 Task: Show Hide iMovie Button
Action: Mouse moved to (145, 74)
Screenshot: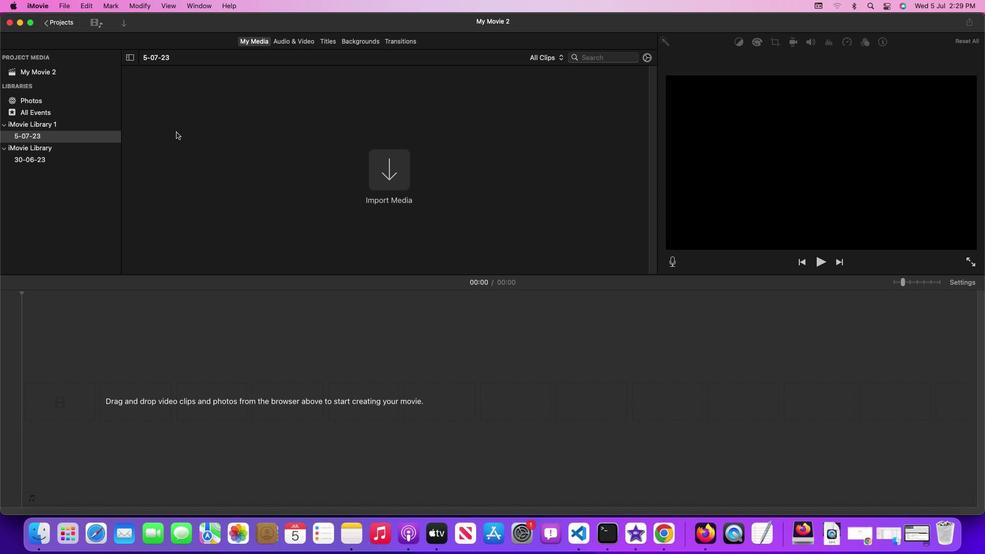 
Action: Mouse pressed left at (145, 74)
Screenshot: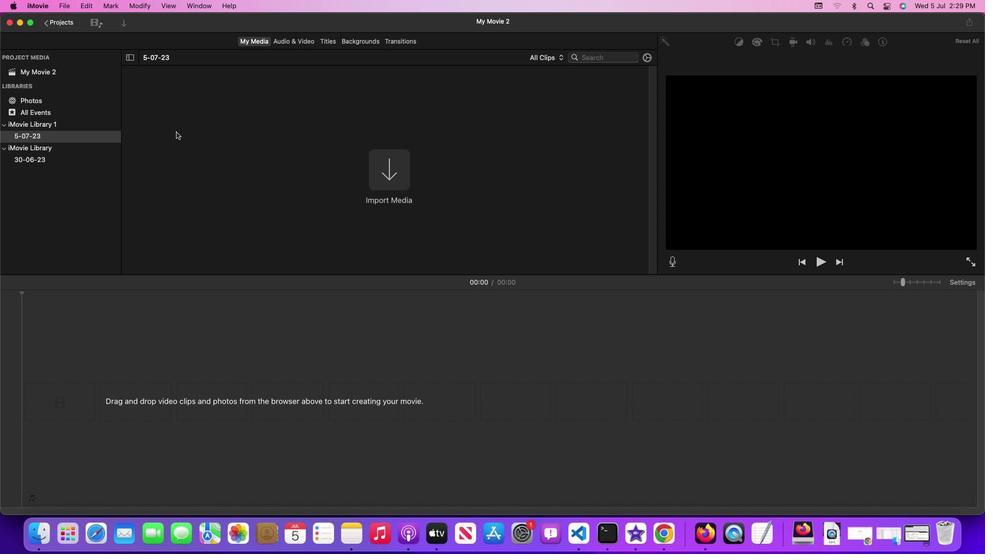 
Action: Mouse moved to (49, 36)
Screenshot: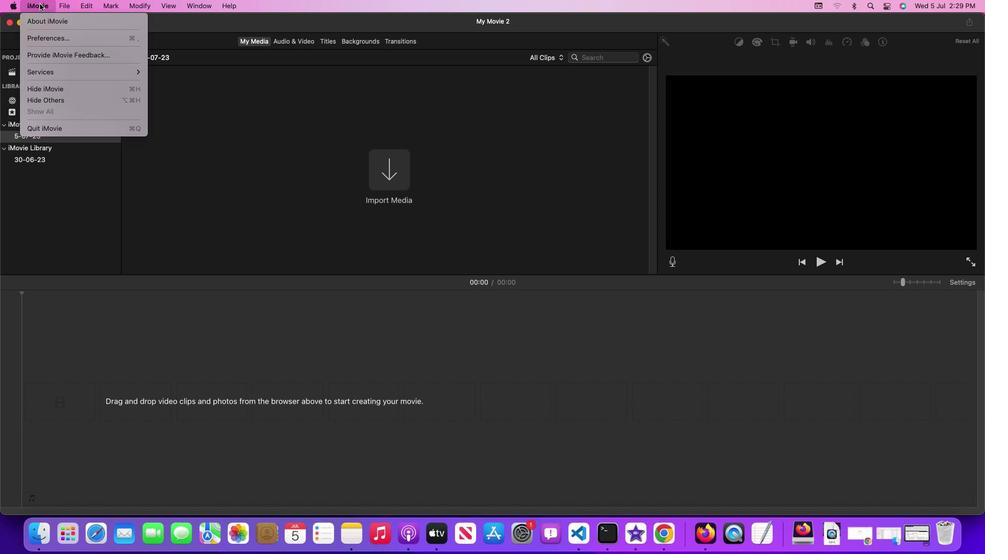 
Action: Mouse pressed left at (49, 36)
Screenshot: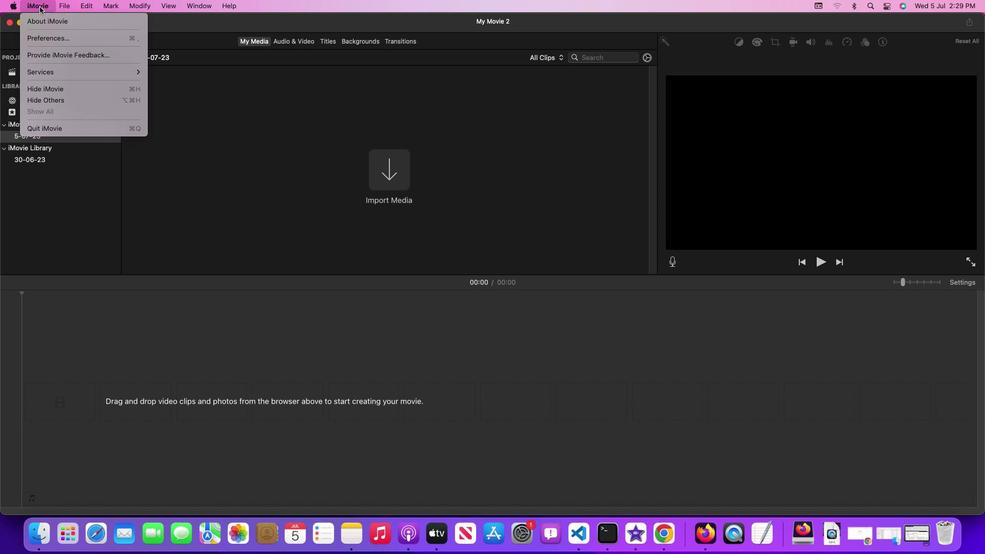 
Action: Mouse moved to (69, 62)
Screenshot: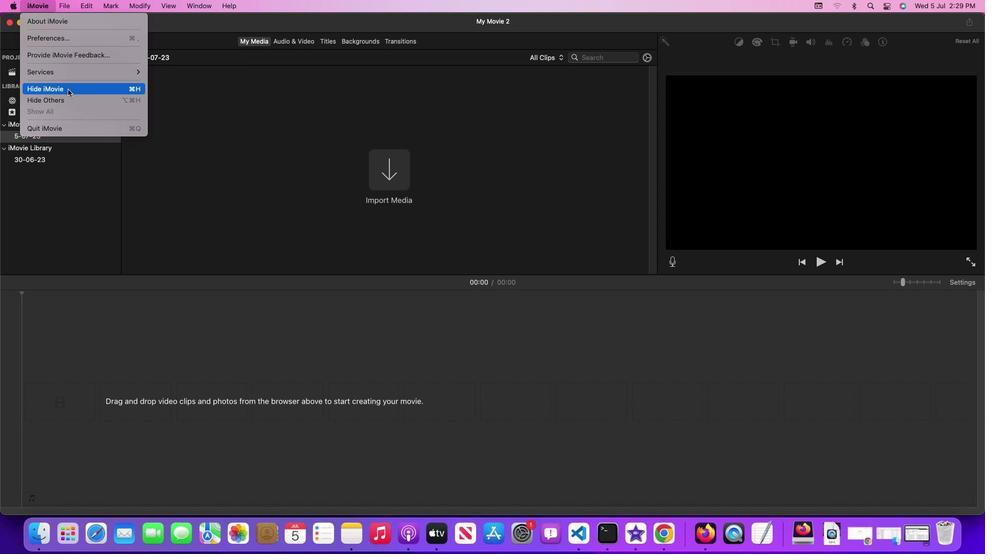 
